 Task: Filter the timeline on local history.
Action: Mouse moved to (1000, 37)
Screenshot: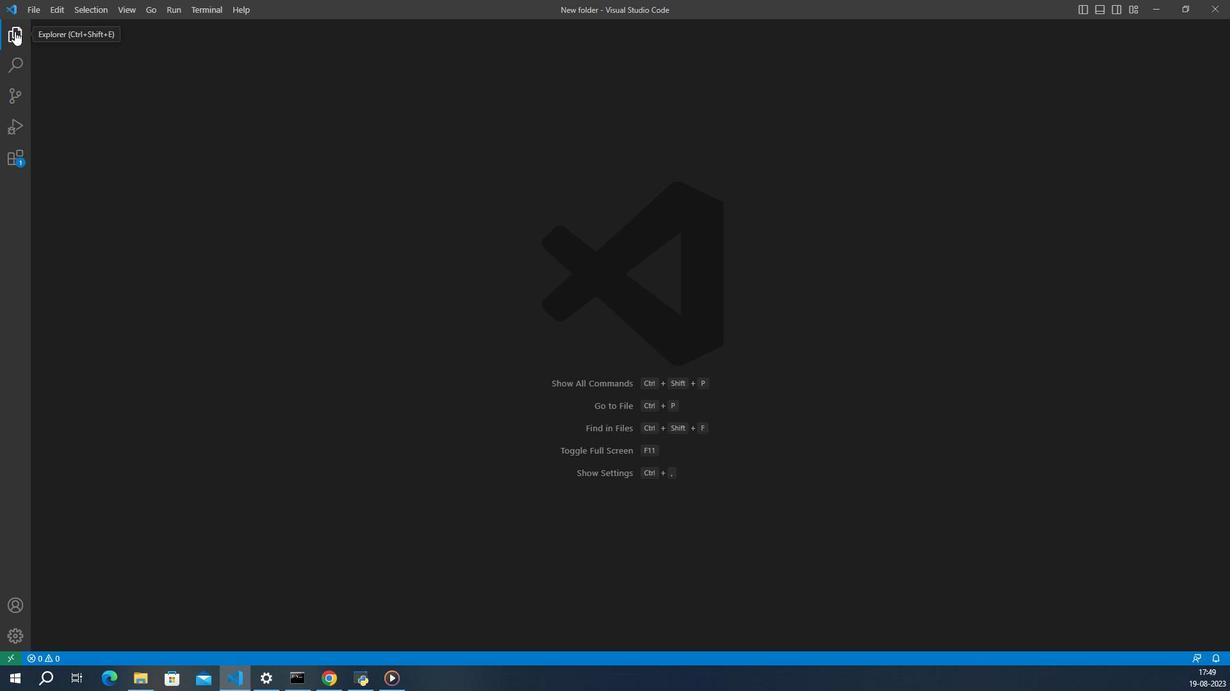
Action: Mouse pressed left at (1000, 37)
Screenshot: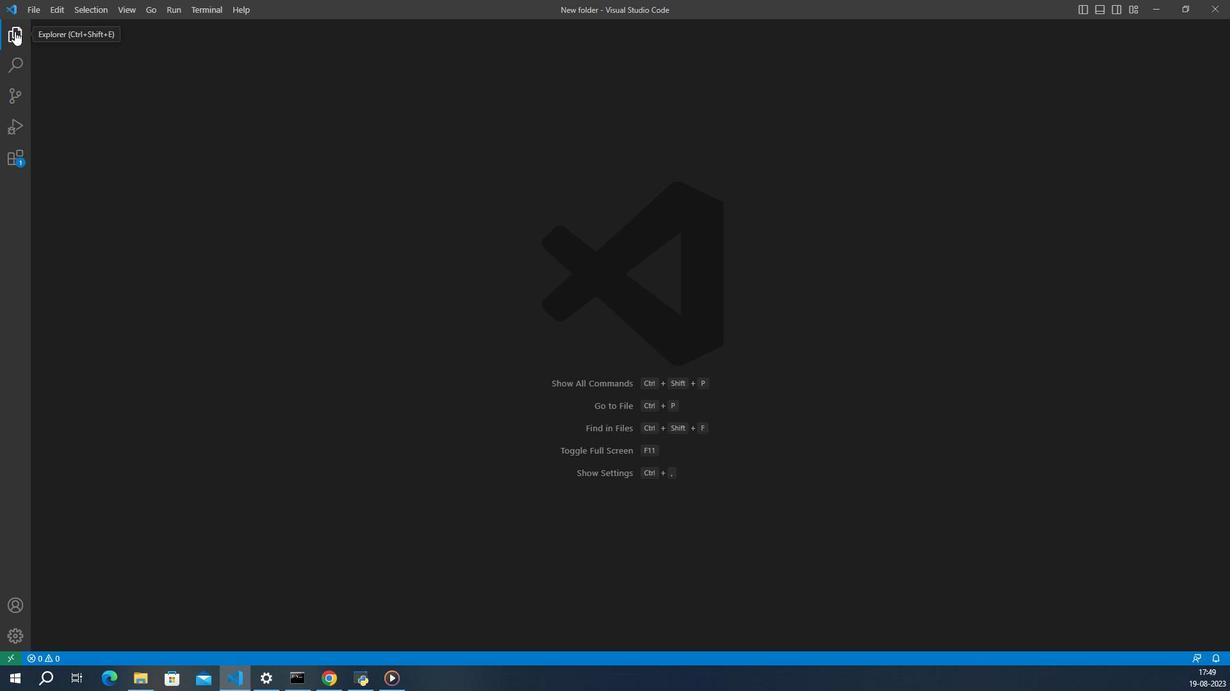 
Action: Mouse moved to (1103, 97)
Screenshot: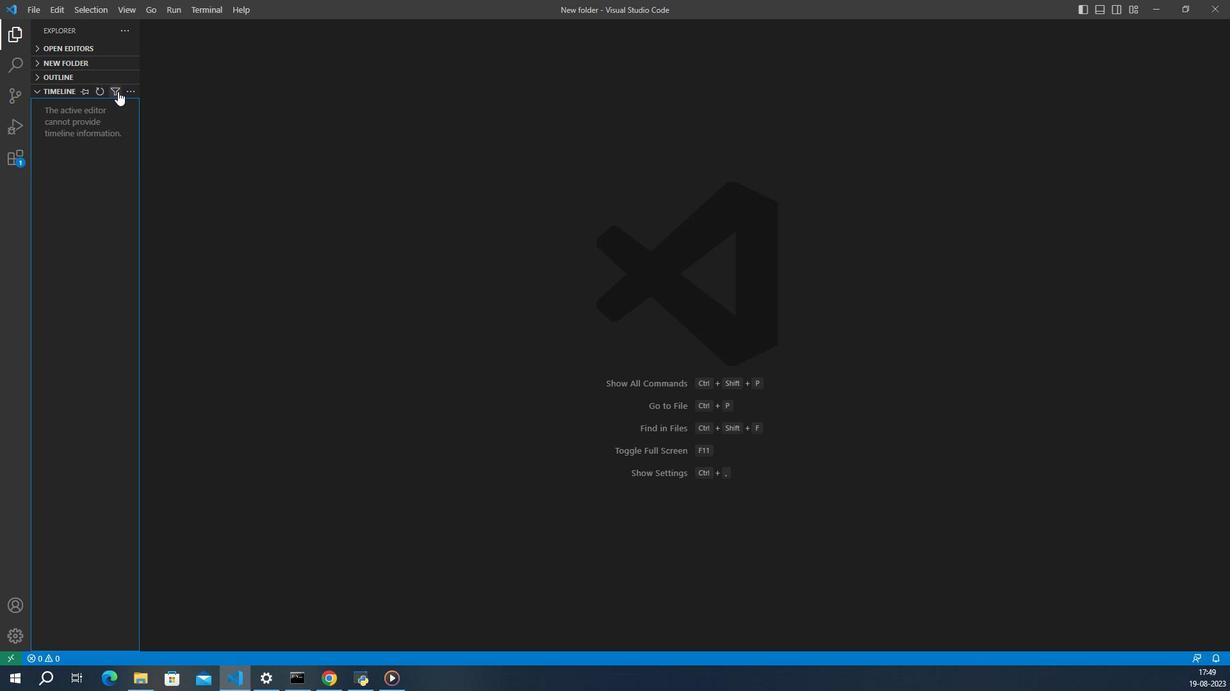 
Action: Mouse pressed left at (1103, 97)
Screenshot: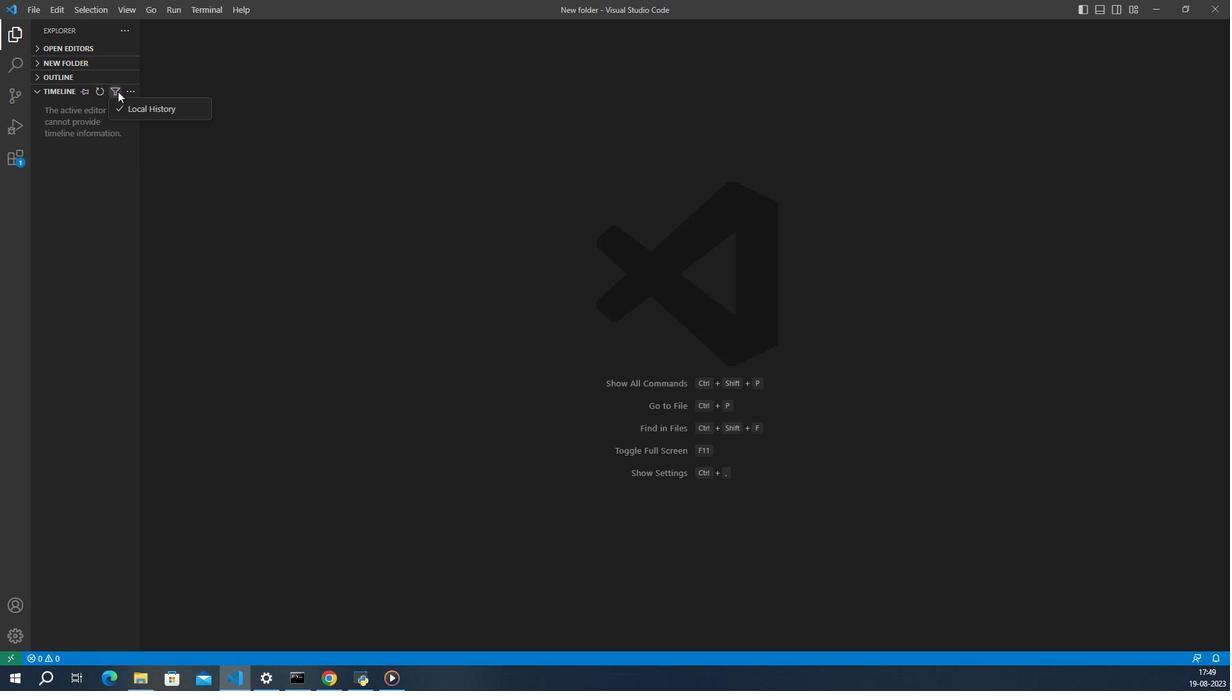 
